Task: Select profile.
Action: Mouse moved to (489, 64)
Screenshot: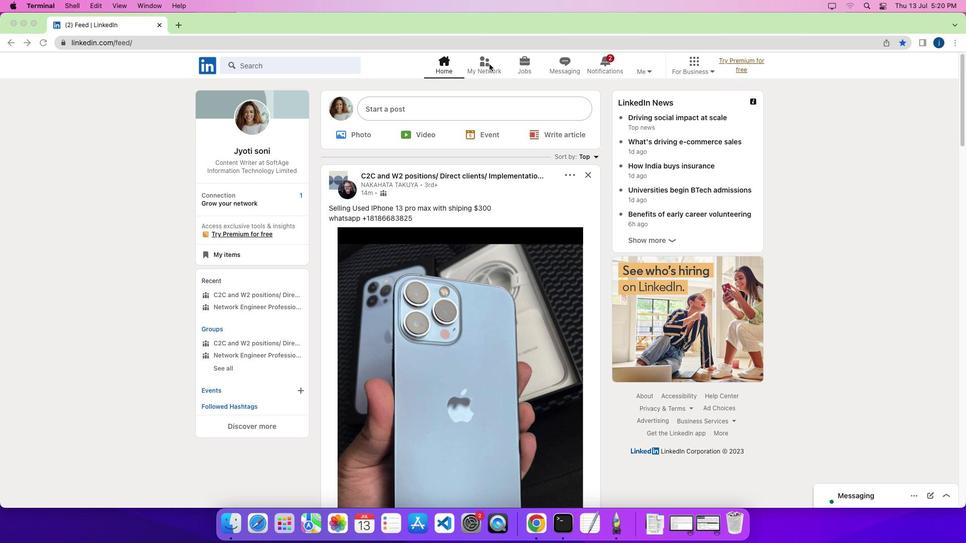 
Action: Mouse pressed left at (489, 64)
Screenshot: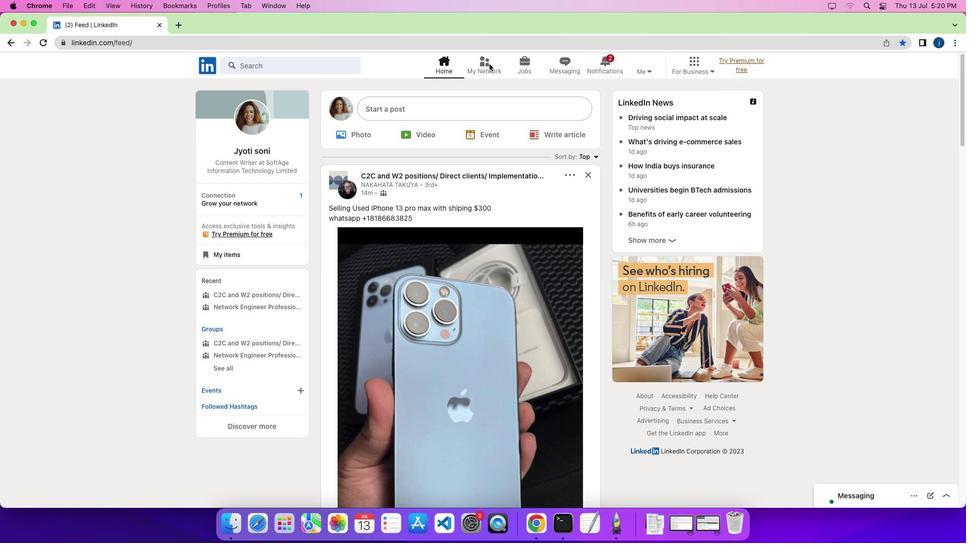 
Action: Mouse pressed left at (489, 64)
Screenshot: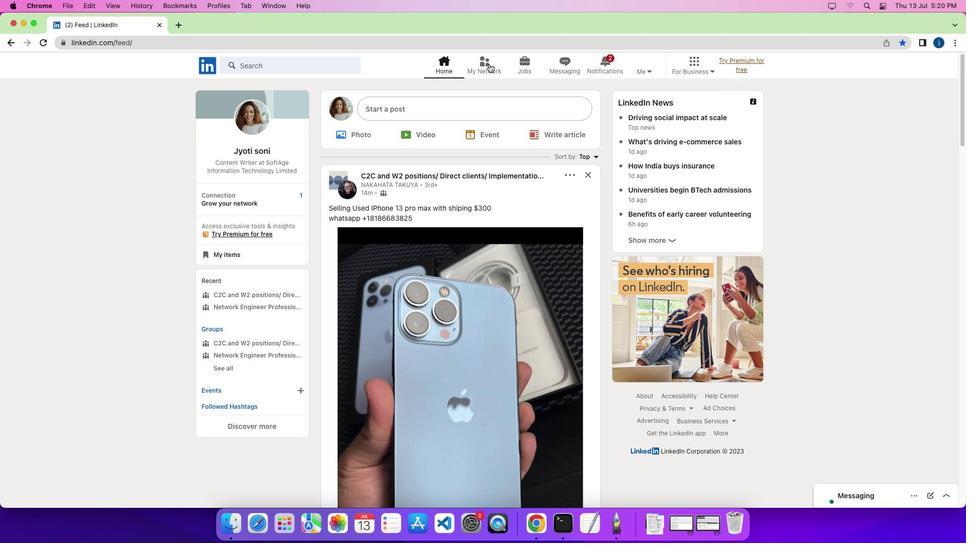 
Action: Mouse moved to (254, 131)
Screenshot: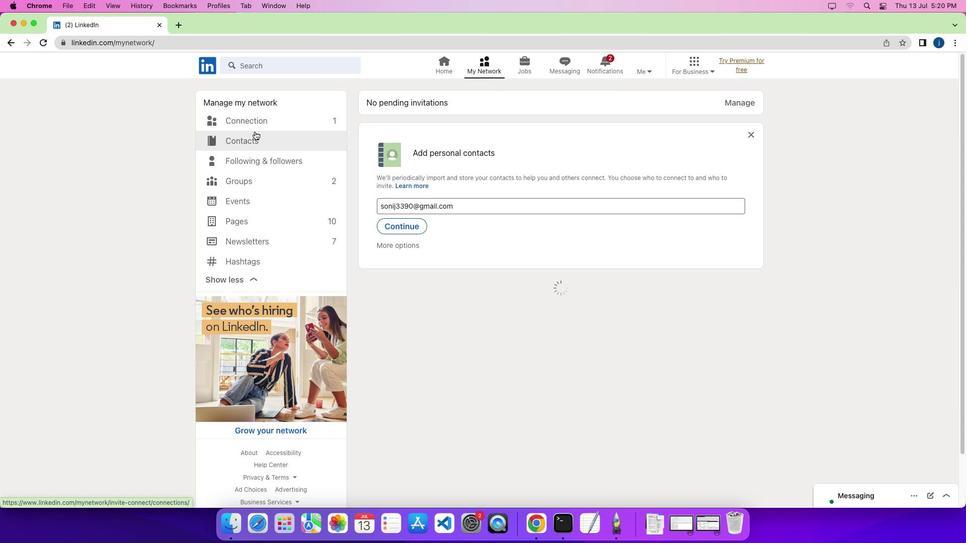 
Action: Mouse pressed left at (254, 131)
Screenshot: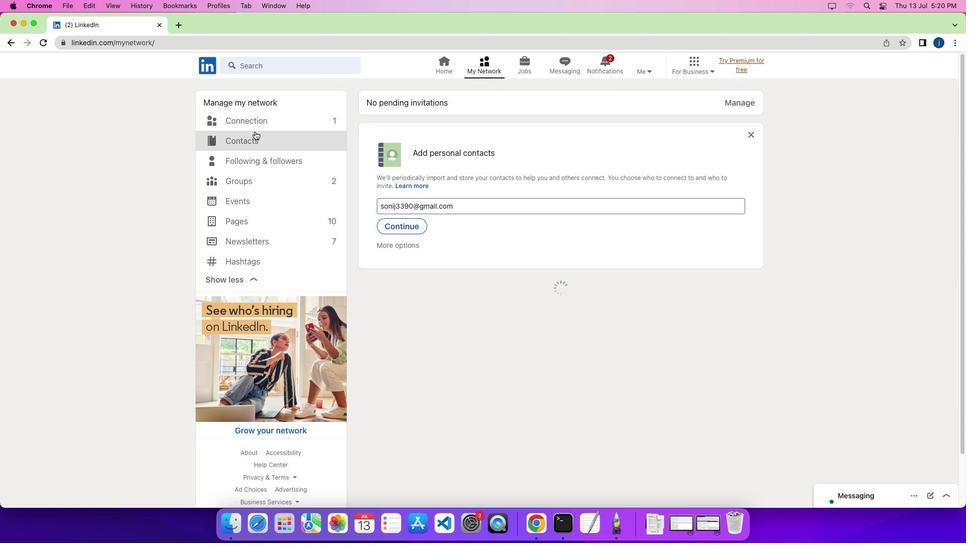 
Action: Mouse pressed left at (254, 131)
Screenshot: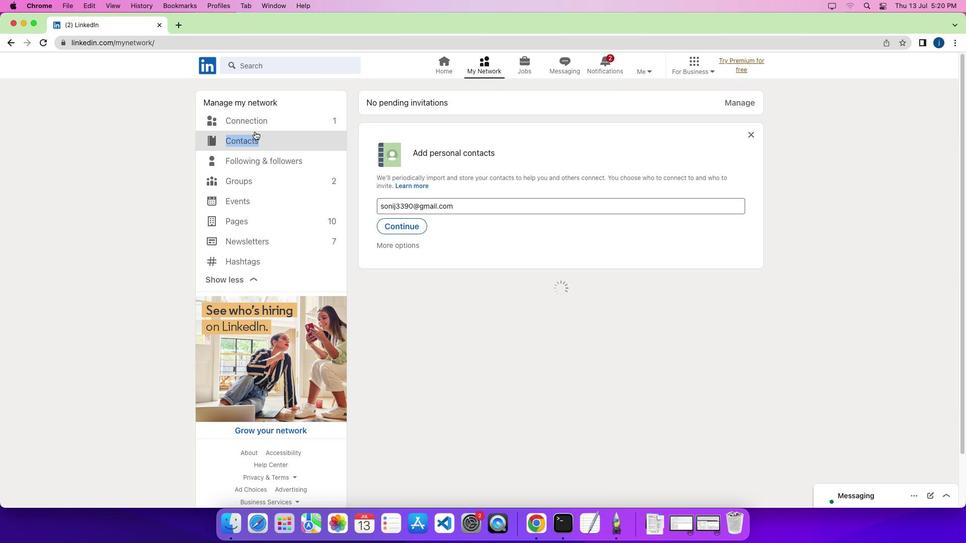 
Action: Mouse moved to (262, 137)
Screenshot: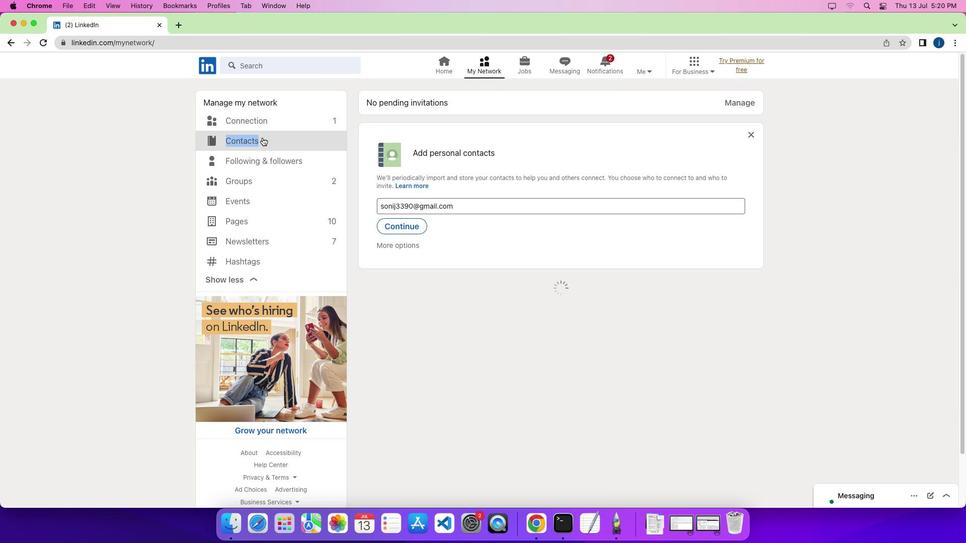 
Action: Mouse pressed left at (262, 137)
Screenshot: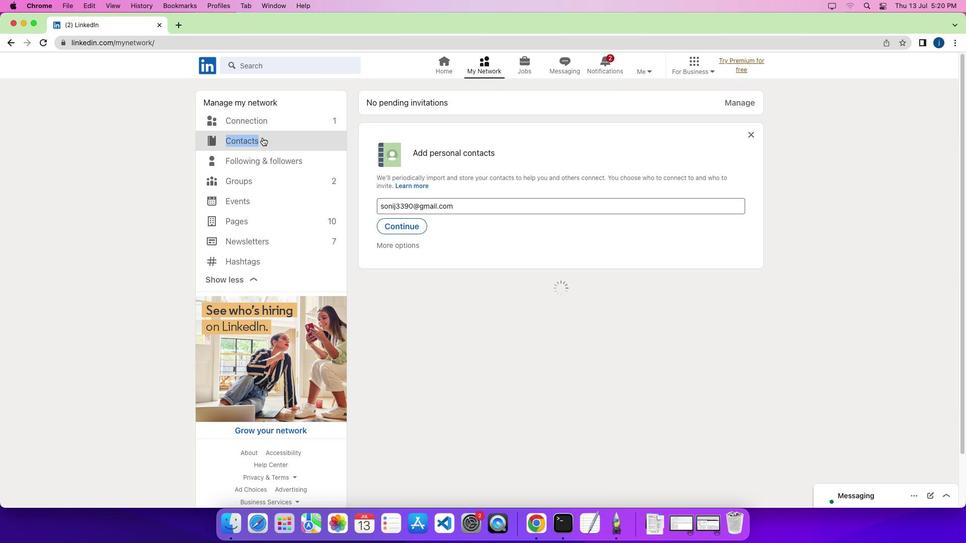 
Action: Mouse moved to (706, 159)
Screenshot: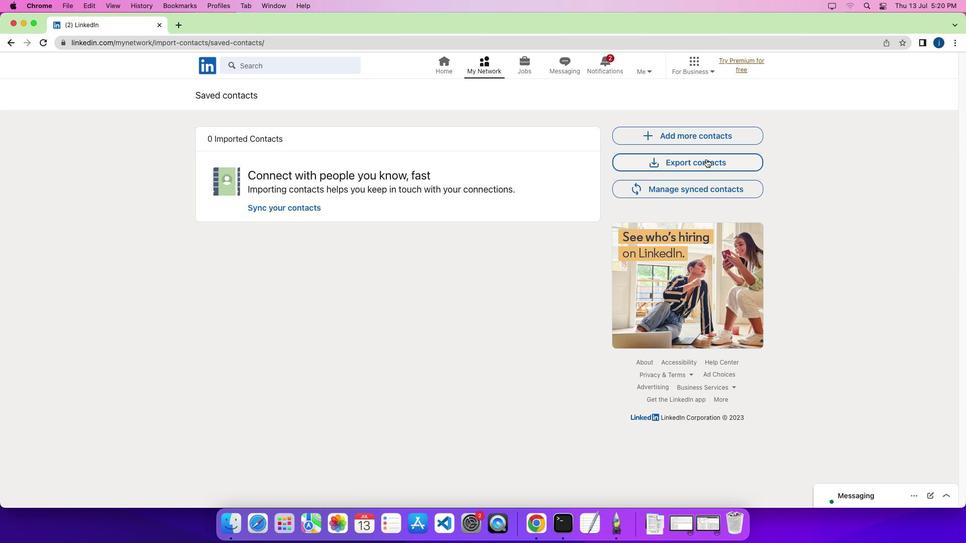 
Action: Mouse pressed left at (706, 159)
Screenshot: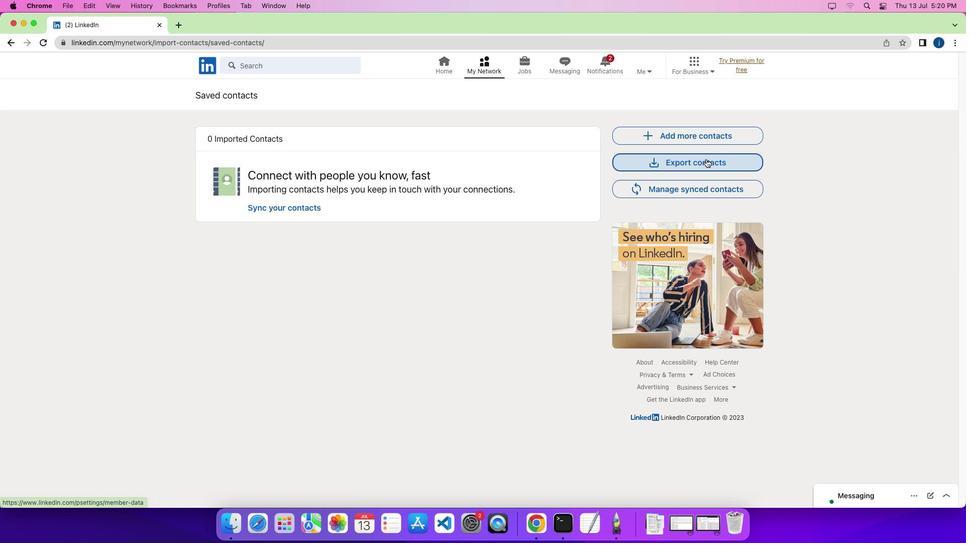 
Action: Mouse moved to (626, 235)
Screenshot: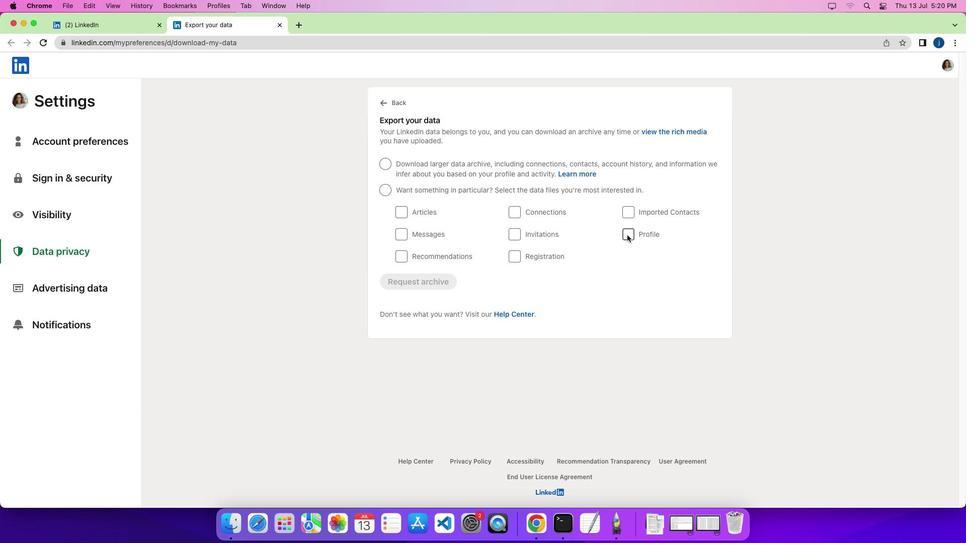 
Action: Mouse pressed left at (626, 235)
Screenshot: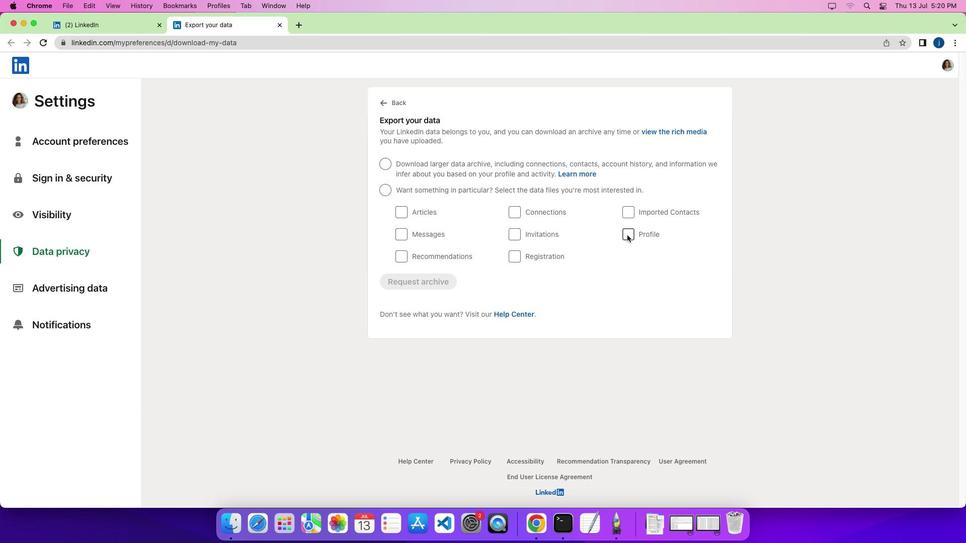 
Action: Mouse moved to (656, 264)
Screenshot: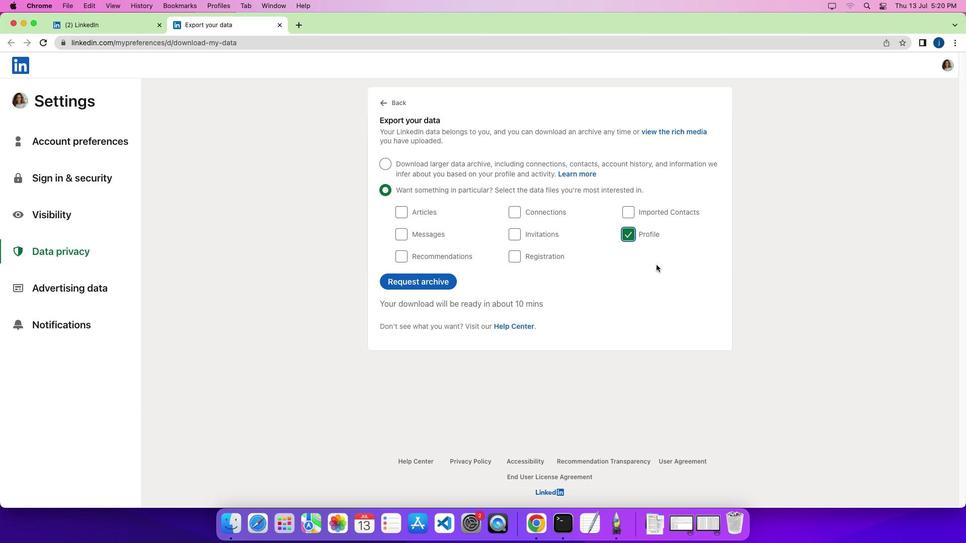 
